 Task: Insert image from camera.
Action: Mouse moved to (240, 111)
Screenshot: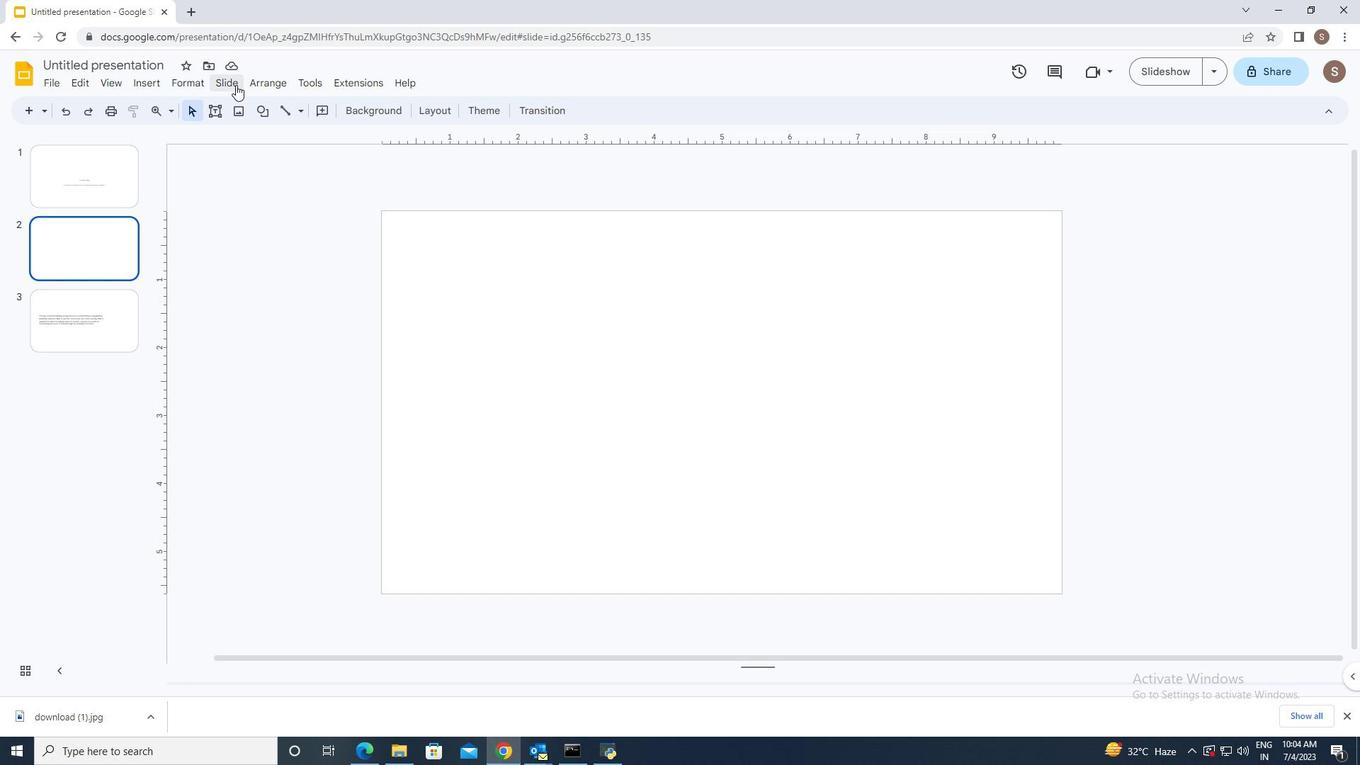 
Action: Mouse pressed left at (240, 111)
Screenshot: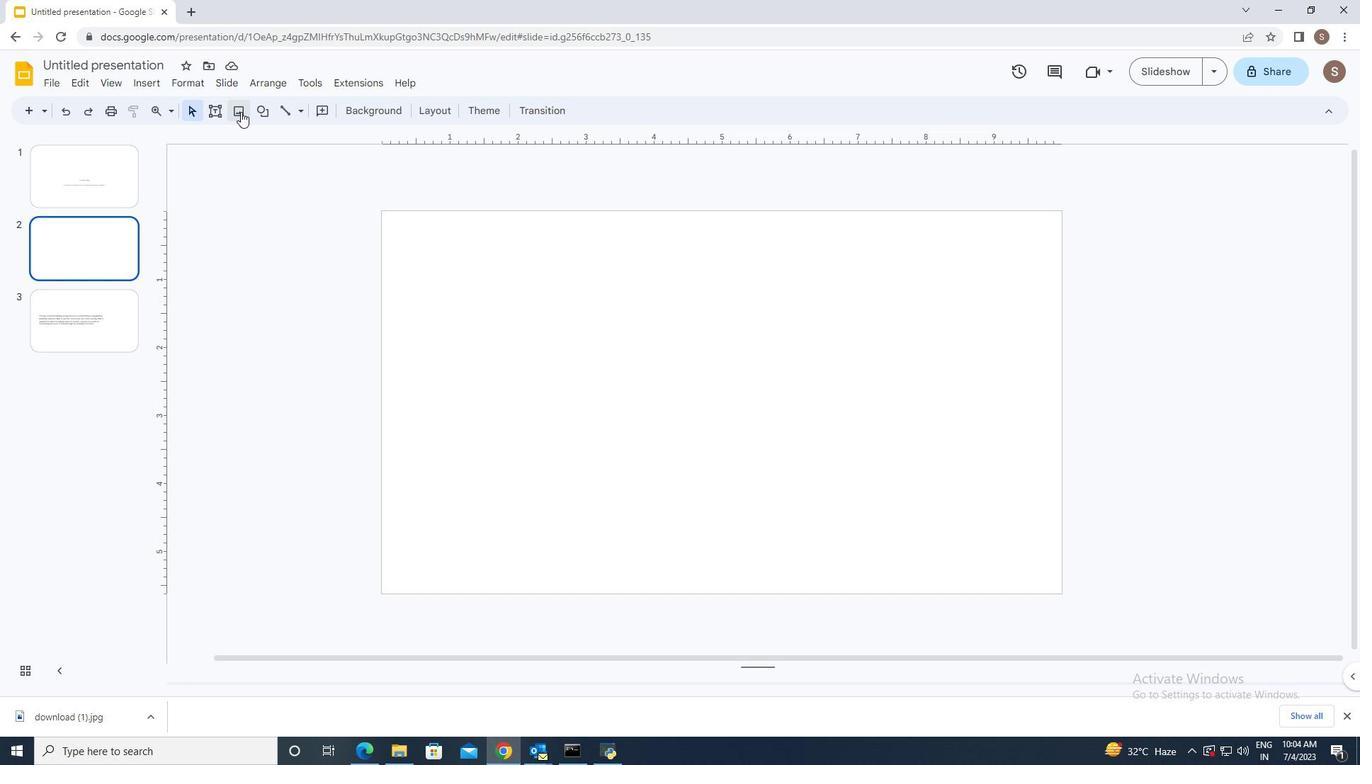 
Action: Mouse moved to (269, 258)
Screenshot: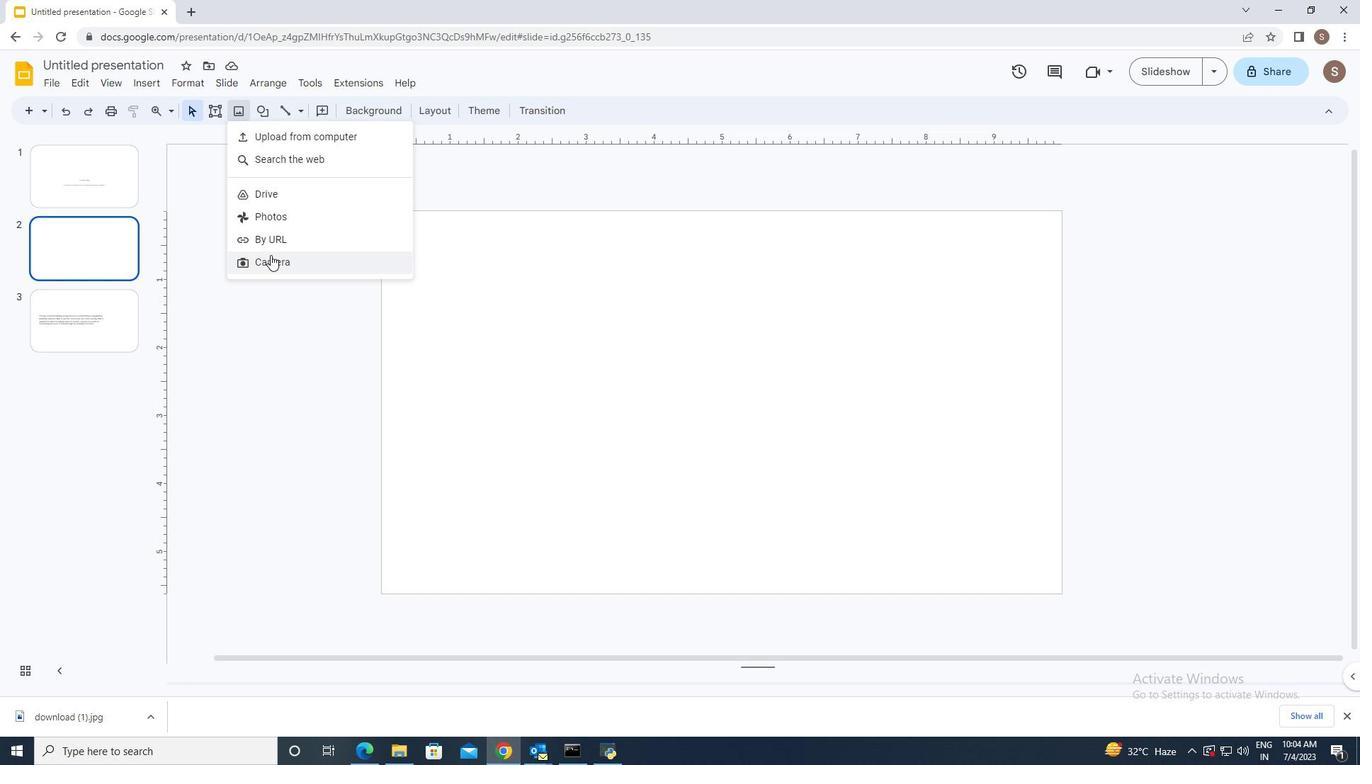 
Action: Mouse pressed left at (269, 258)
Screenshot: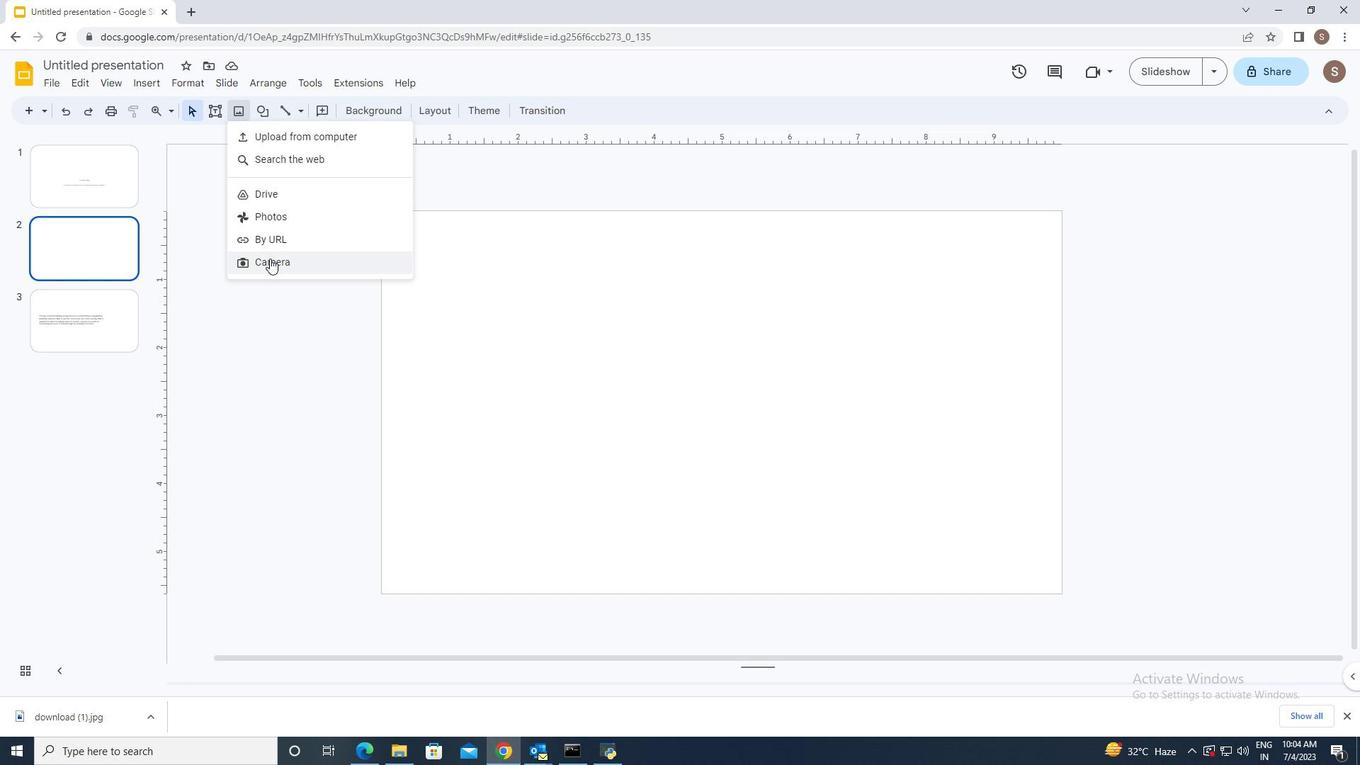 
Action: Mouse moved to (726, 327)
Screenshot: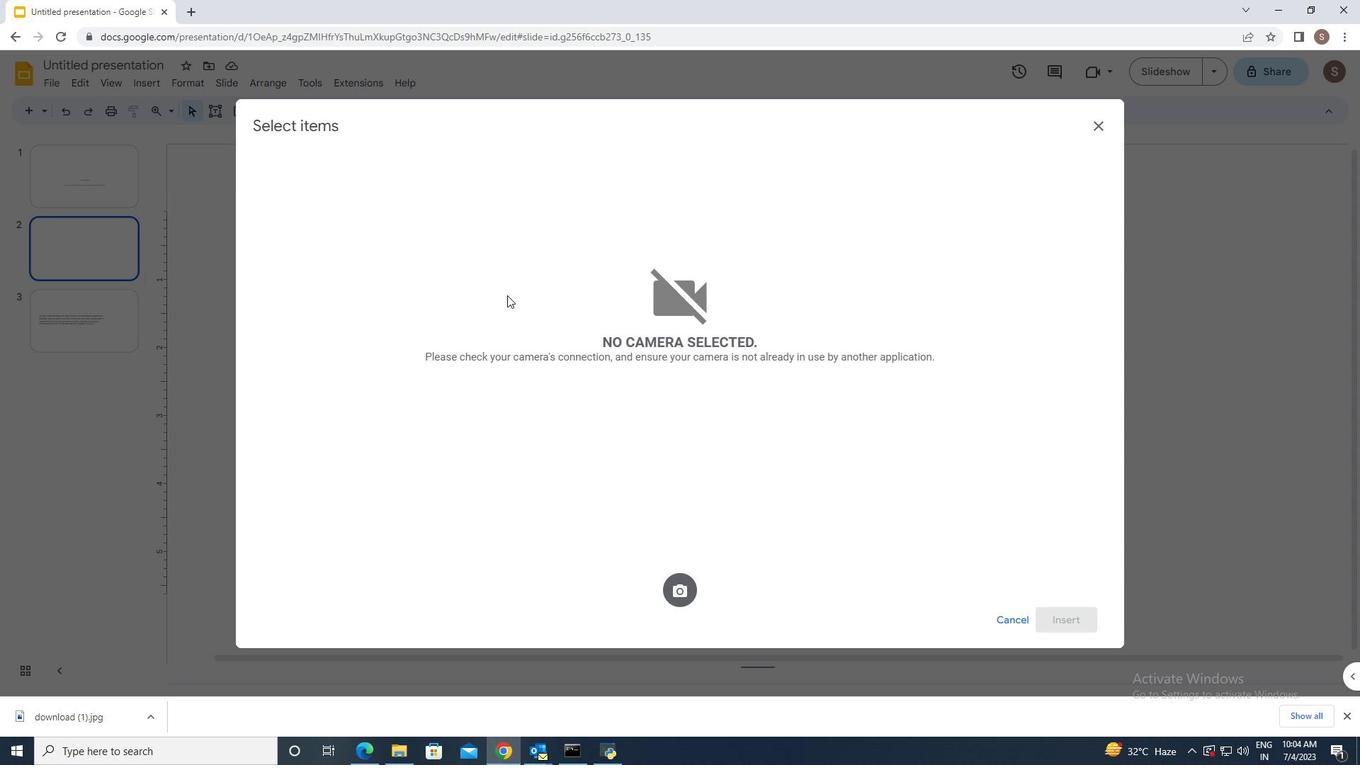 
